 Task: Filter the dashboards with private dashboards
Action: Mouse moved to (117, 148)
Screenshot: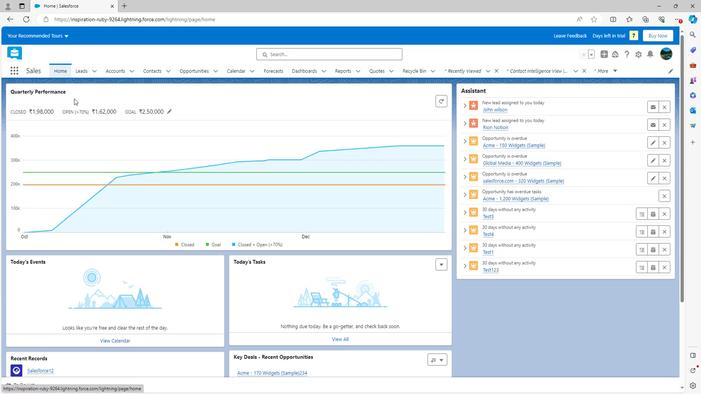 
Action: Mouse scrolled (117, 148) with delta (0, 0)
Screenshot: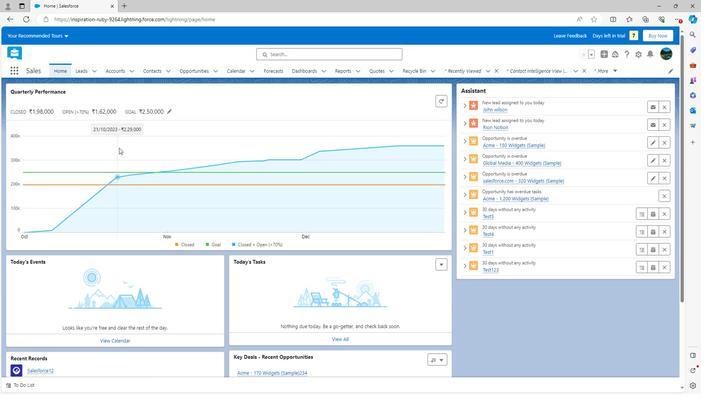 
Action: Mouse scrolled (117, 148) with delta (0, 0)
Screenshot: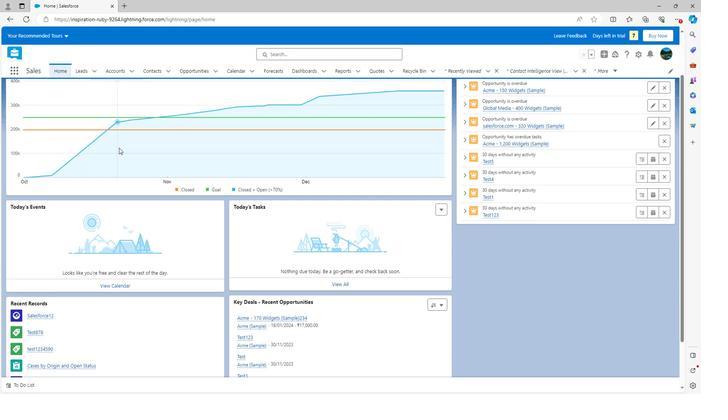 
Action: Mouse scrolled (117, 148) with delta (0, 0)
Screenshot: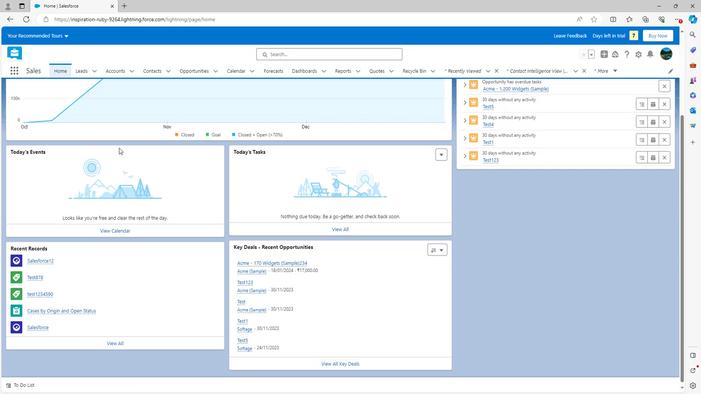 
Action: Mouse moved to (118, 148)
Screenshot: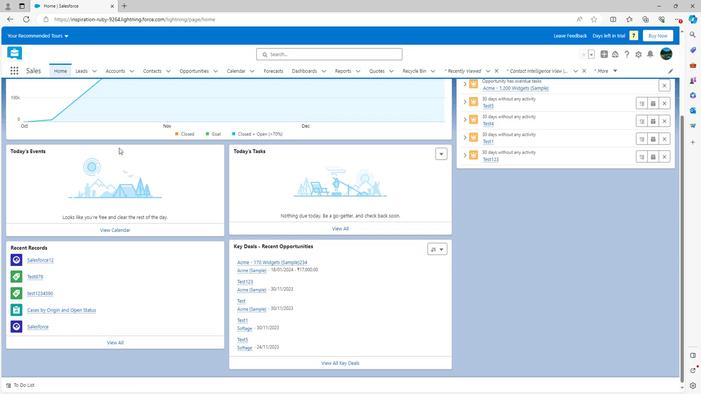 
Action: Mouse scrolled (118, 148) with delta (0, 0)
Screenshot: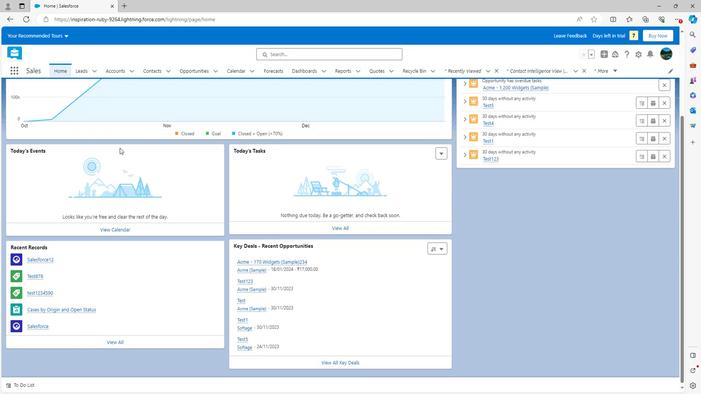 
Action: Mouse moved to (119, 148)
Screenshot: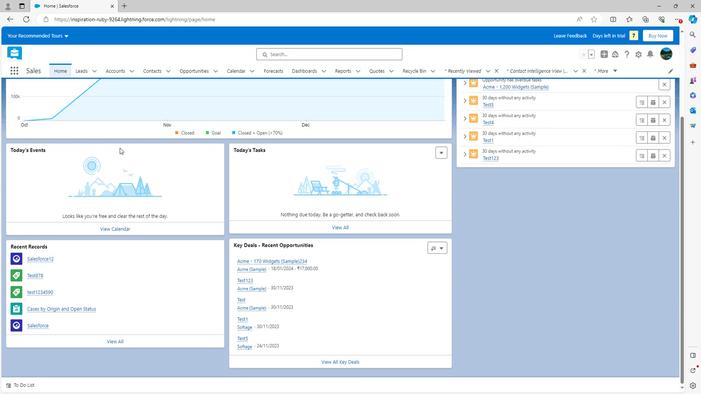 
Action: Mouse scrolled (119, 148) with delta (0, 0)
Screenshot: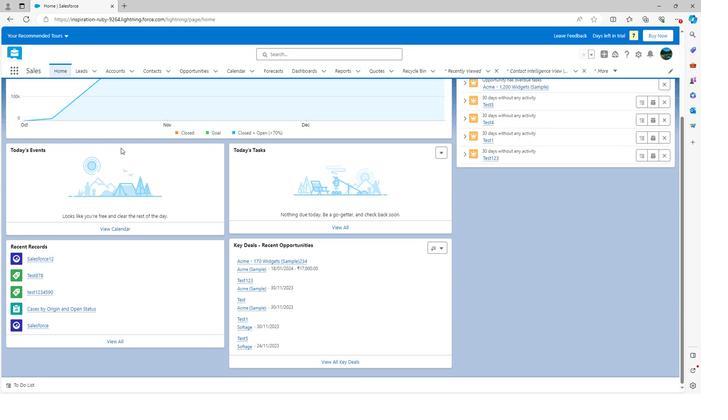 
Action: Mouse scrolled (119, 148) with delta (0, 0)
Screenshot: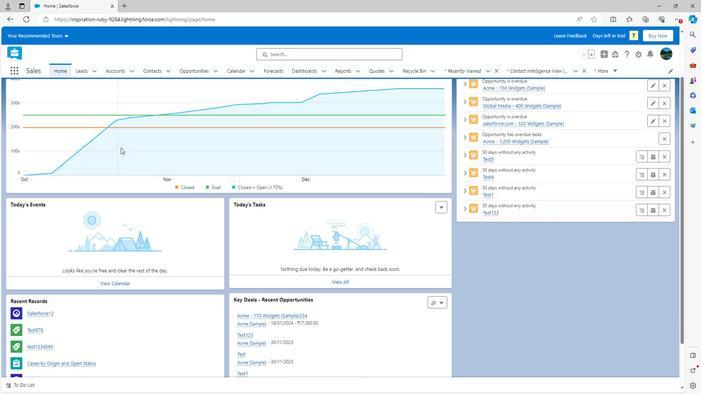 
Action: Mouse scrolled (119, 148) with delta (0, 0)
Screenshot: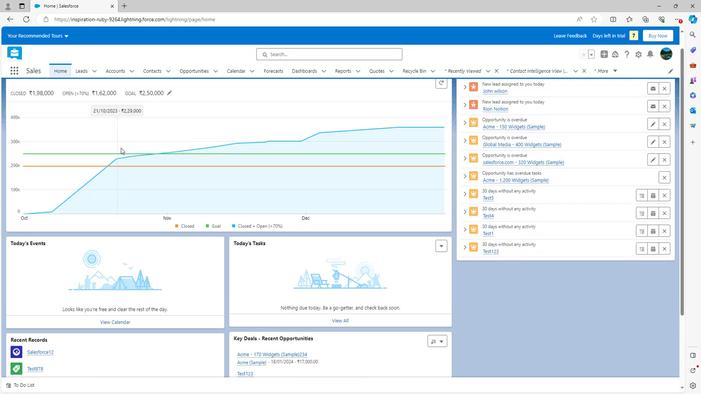 
Action: Mouse moved to (299, 71)
Screenshot: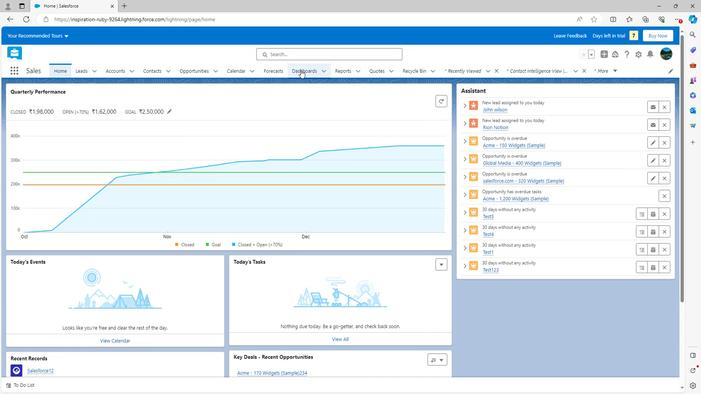 
Action: Mouse pressed left at (299, 71)
Screenshot: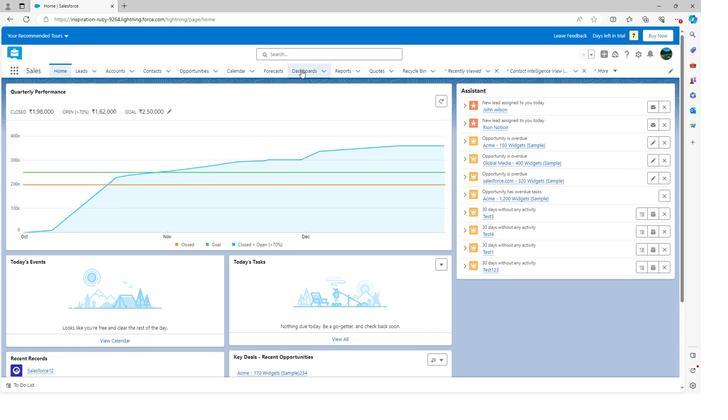 
Action: Mouse moved to (45, 157)
Screenshot: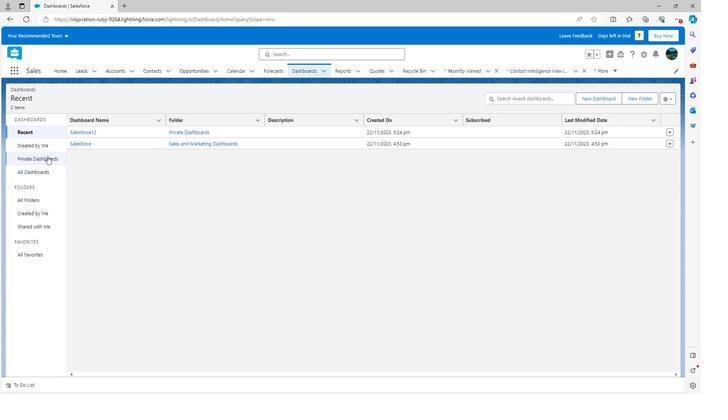
Action: Mouse pressed left at (45, 157)
Screenshot: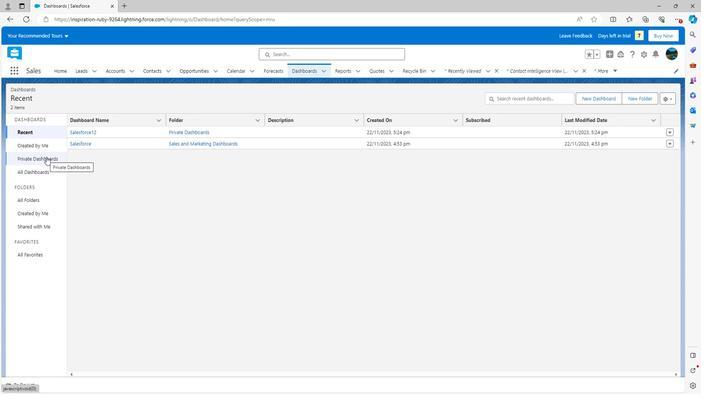 
Action: Mouse moved to (261, 197)
Screenshot: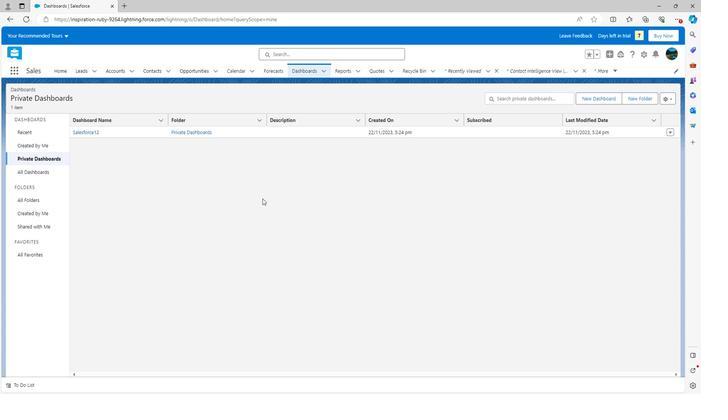 
